 Task: Add the task  Improve the appâ€™s navigation and menu structure to the section Dev Drive in the project WindTech and add a Due Date to the respective task as 2023/12/13.
Action: Mouse moved to (447, 411)
Screenshot: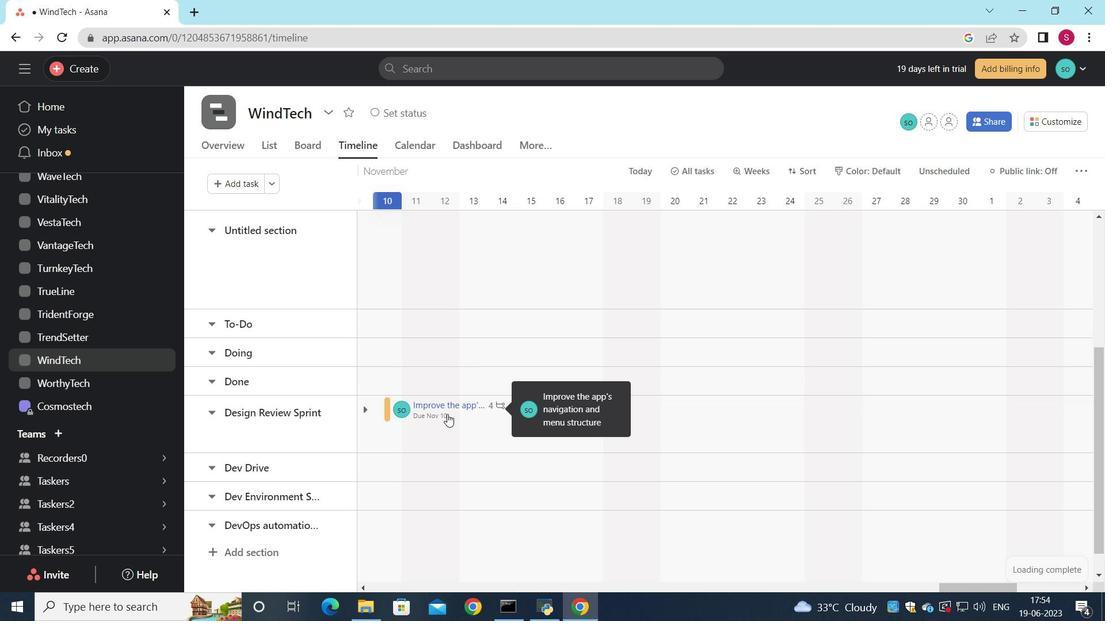 
Action: Mouse pressed left at (447, 411)
Screenshot: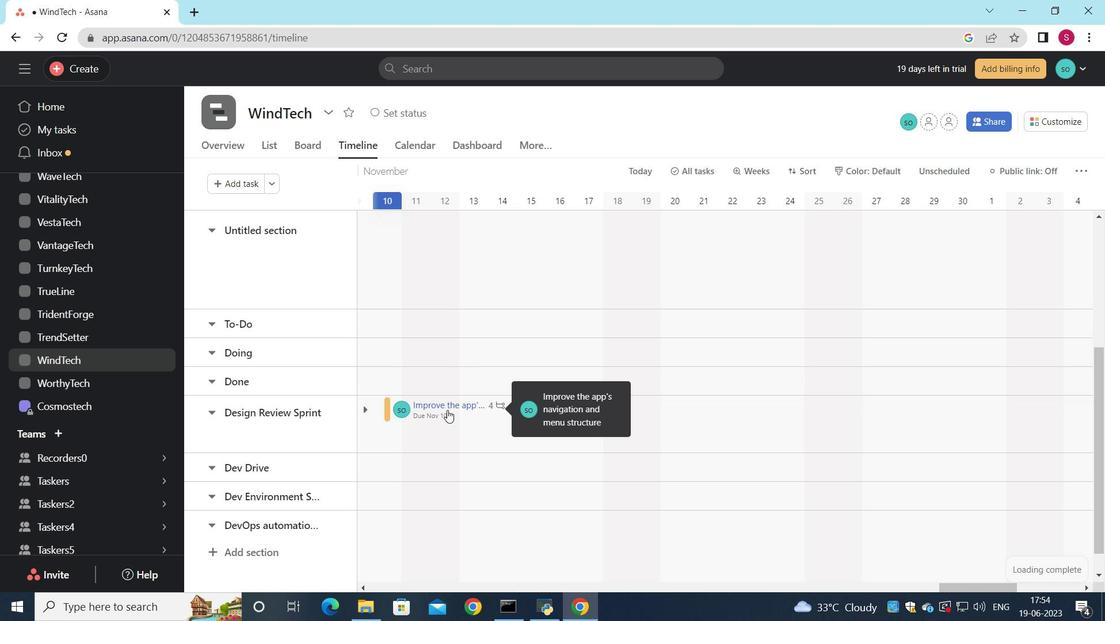 
Action: Mouse moved to (861, 321)
Screenshot: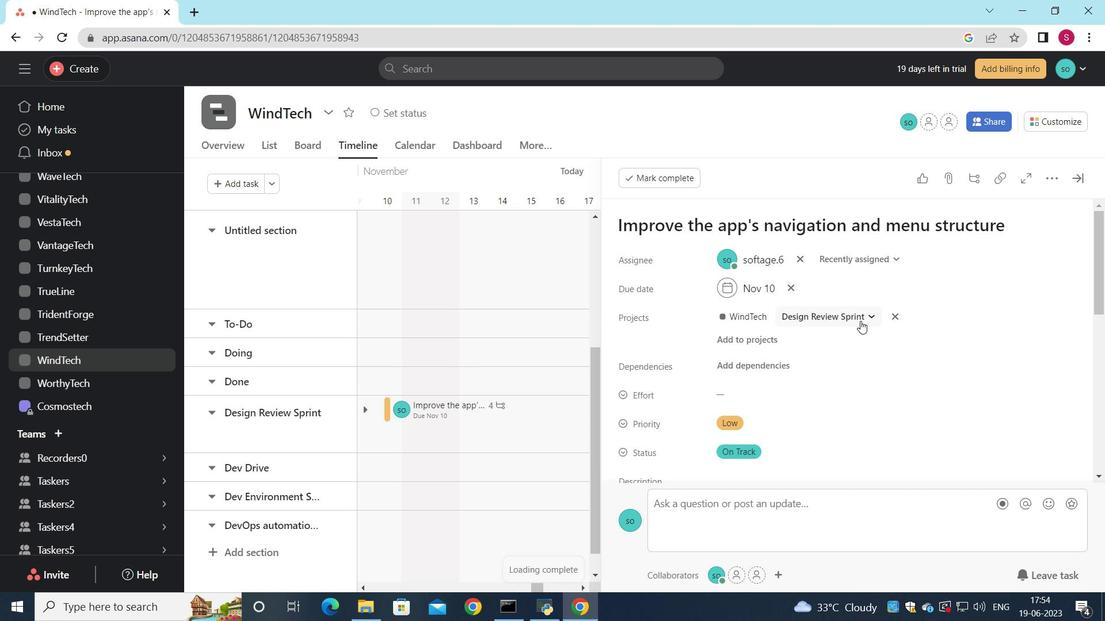 
Action: Mouse pressed left at (861, 321)
Screenshot: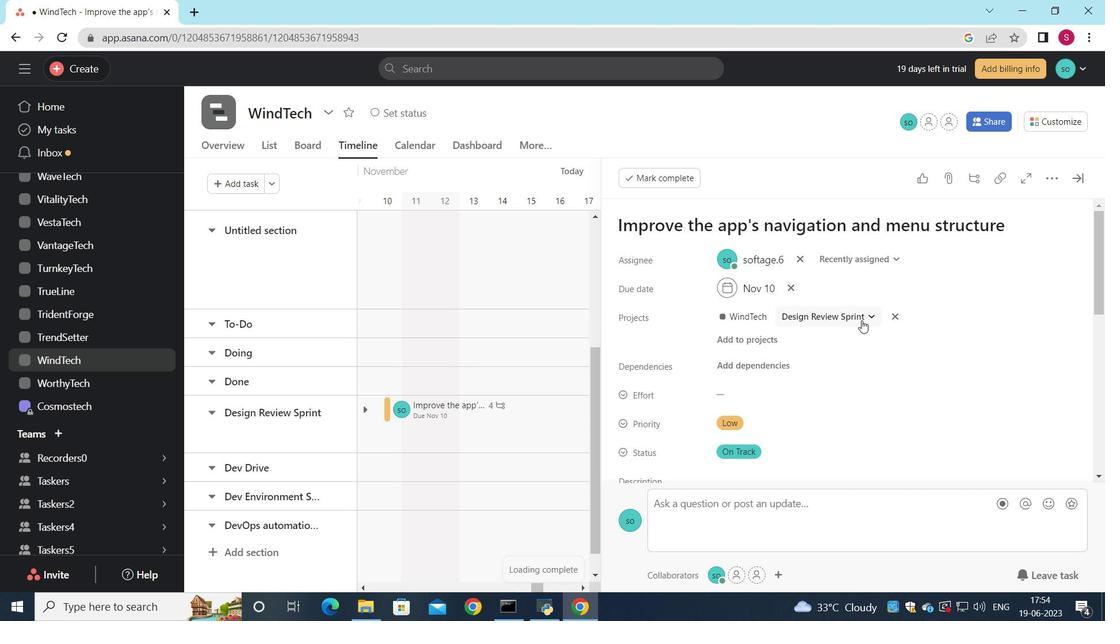 
Action: Mouse moved to (784, 470)
Screenshot: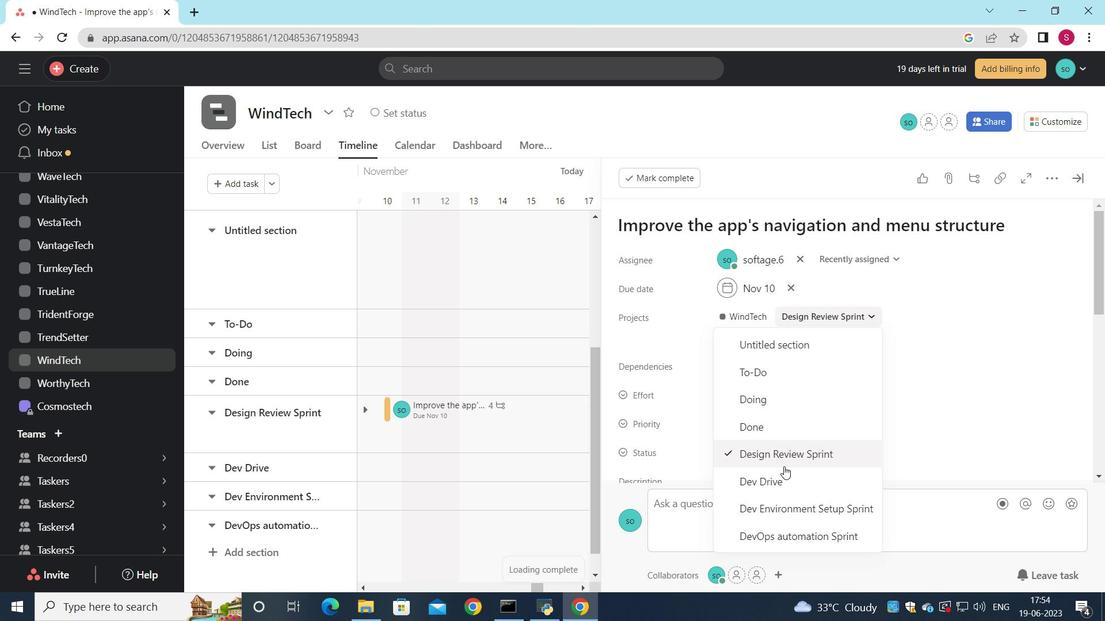 
Action: Mouse pressed left at (784, 470)
Screenshot: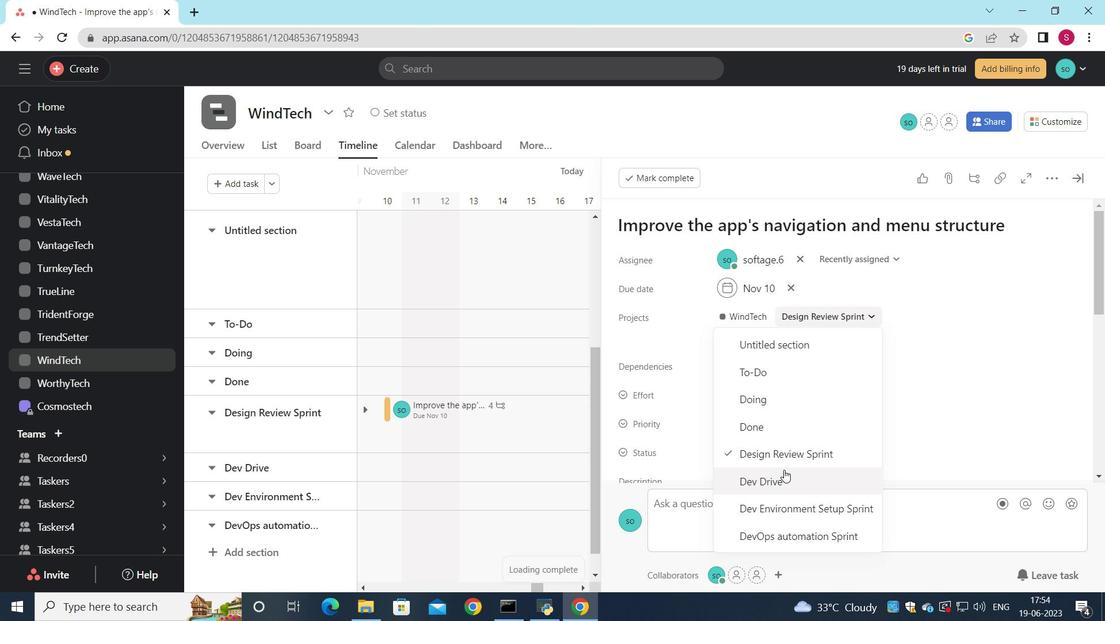 
Action: Mouse moved to (791, 287)
Screenshot: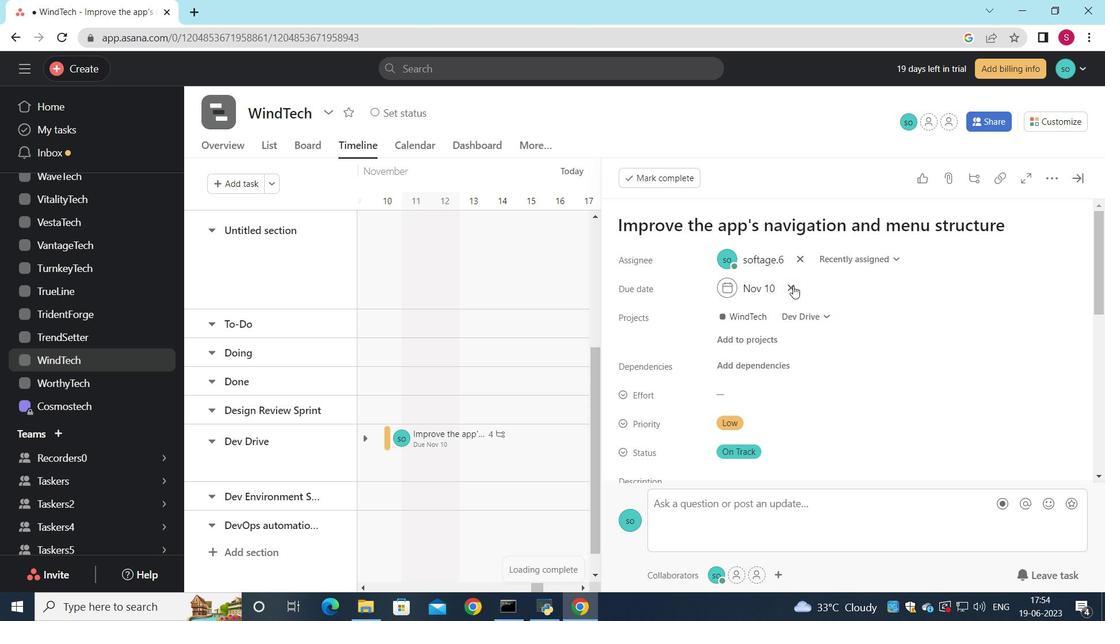 
Action: Mouse pressed left at (791, 287)
Screenshot: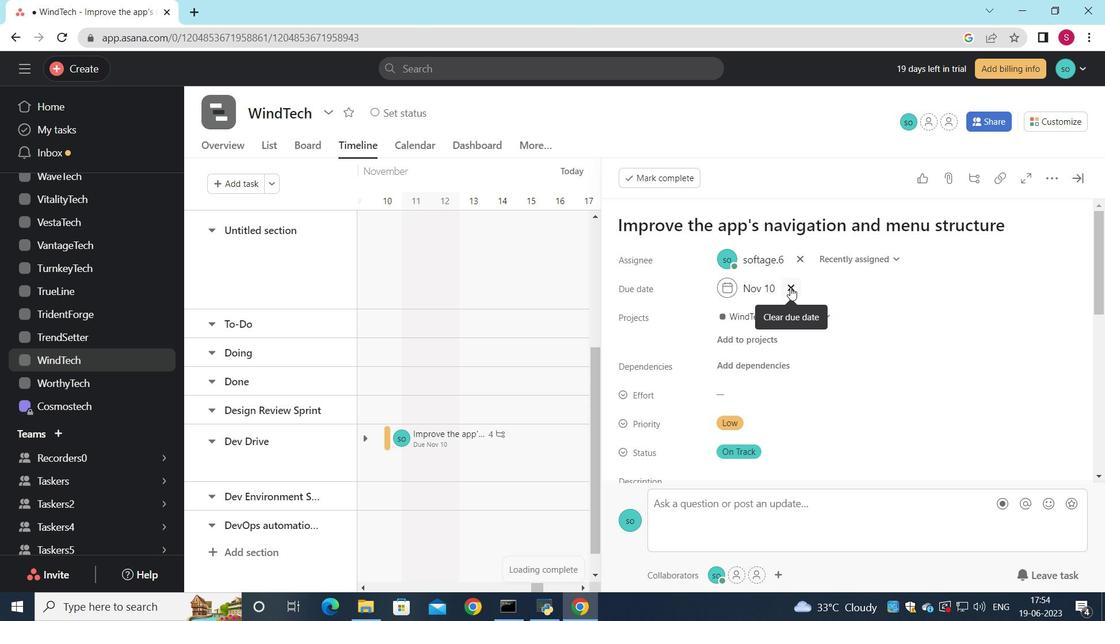 
Action: Mouse moved to (724, 288)
Screenshot: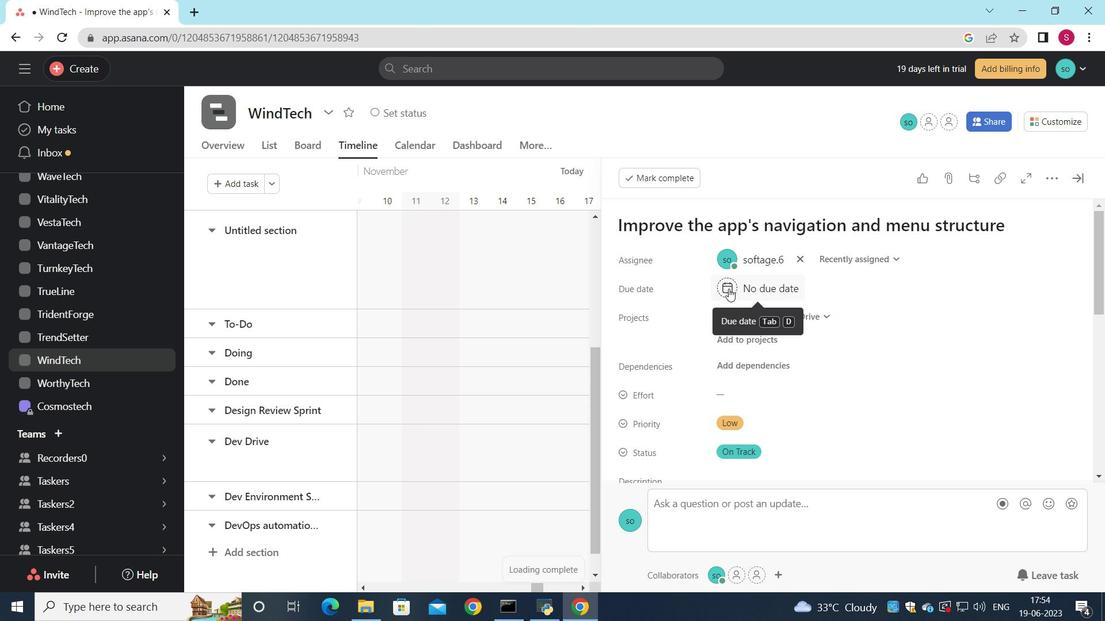 
Action: Mouse pressed left at (724, 288)
Screenshot: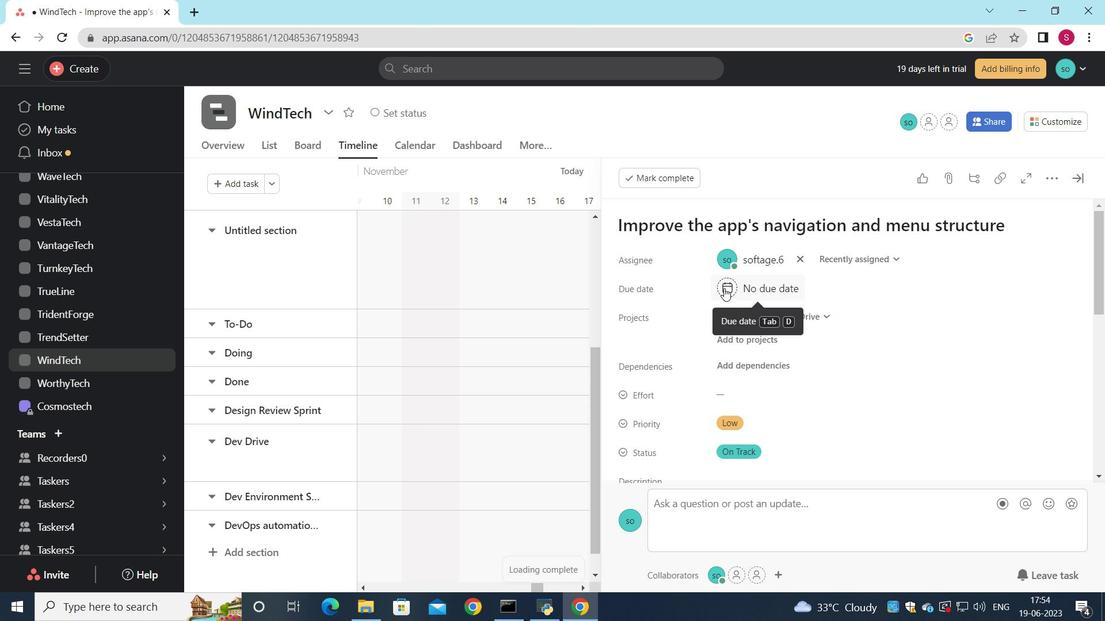 
Action: Key pressed 203<Key.backspace>23/12/13
Screenshot: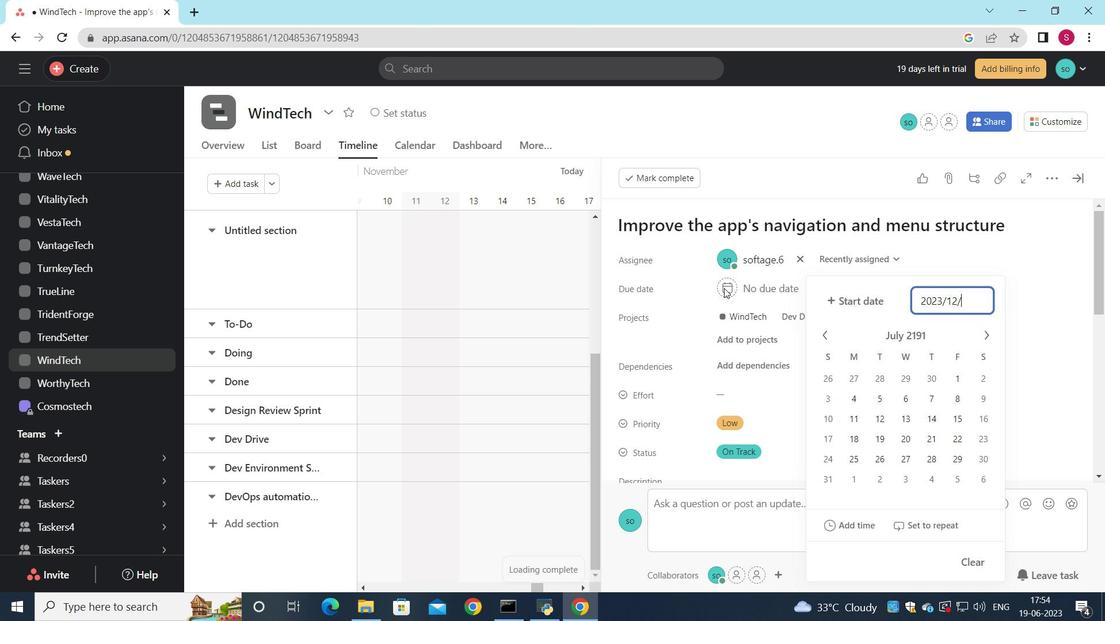 
Action: Mouse moved to (1019, 349)
Screenshot: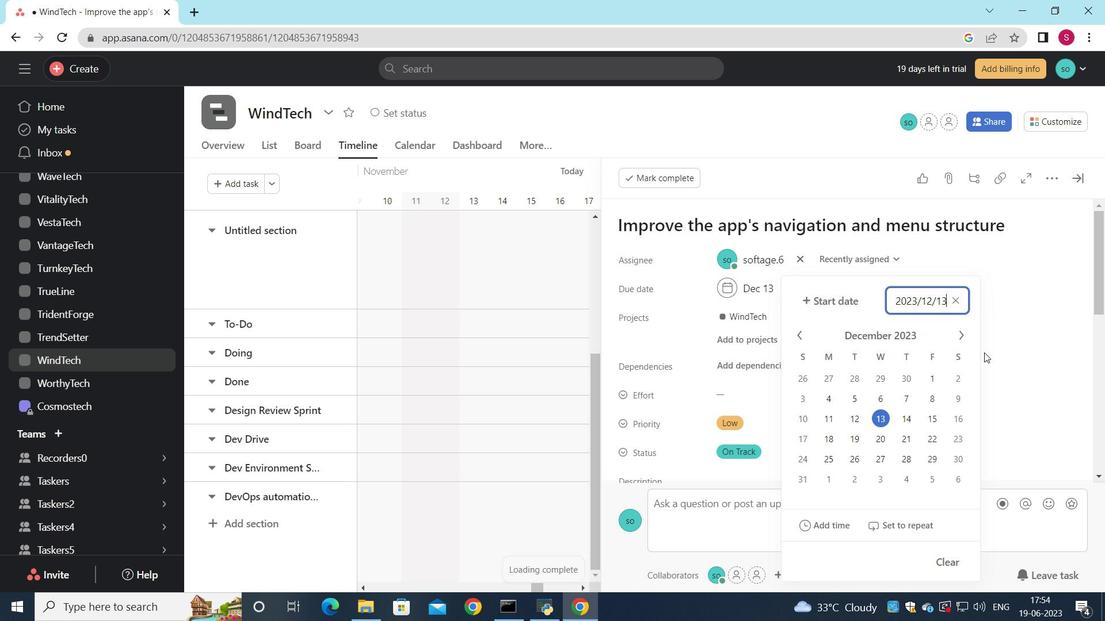 
Action: Key pressed <Key.enter>
Screenshot: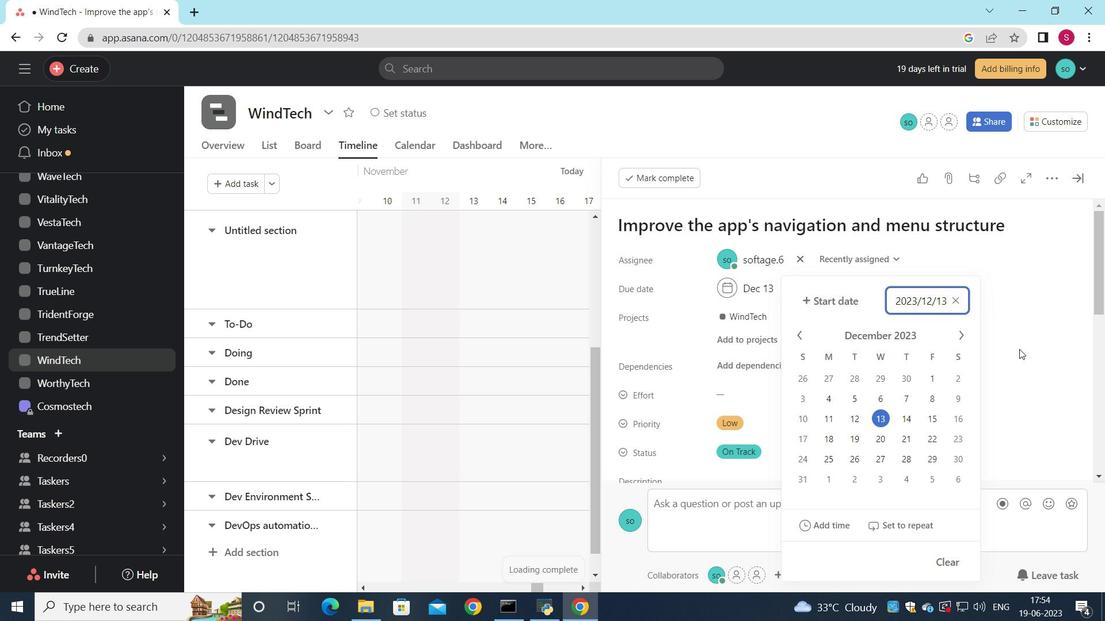 
Action: Mouse moved to (934, 352)
Screenshot: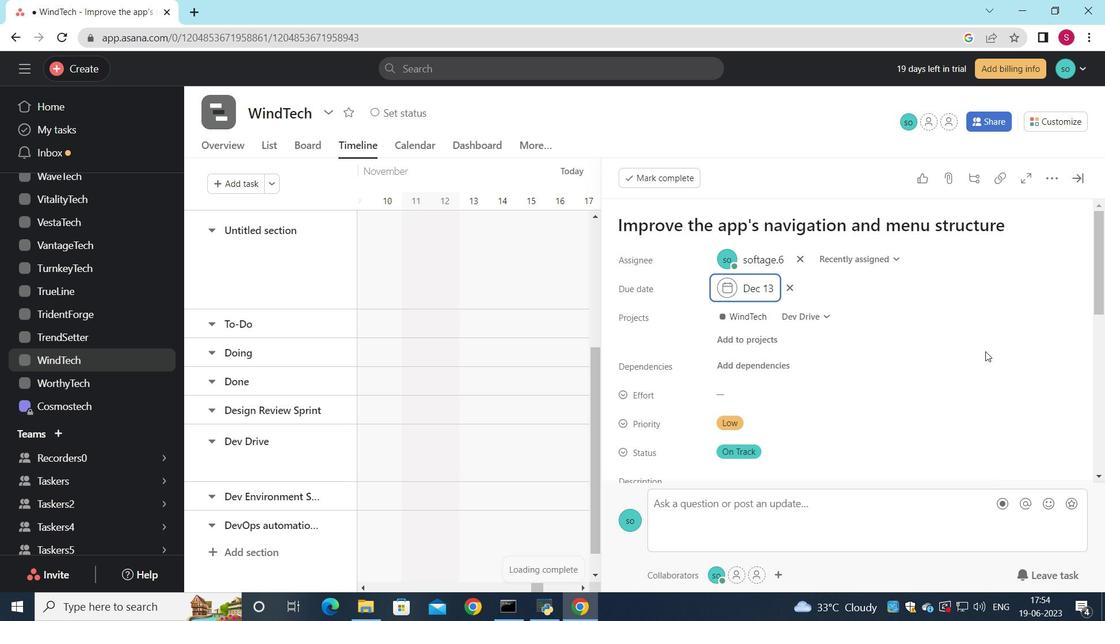 
